 Task: Select the media files in the file and paste the copy into the workspace.
Action: Mouse moved to (10, 630)
Screenshot: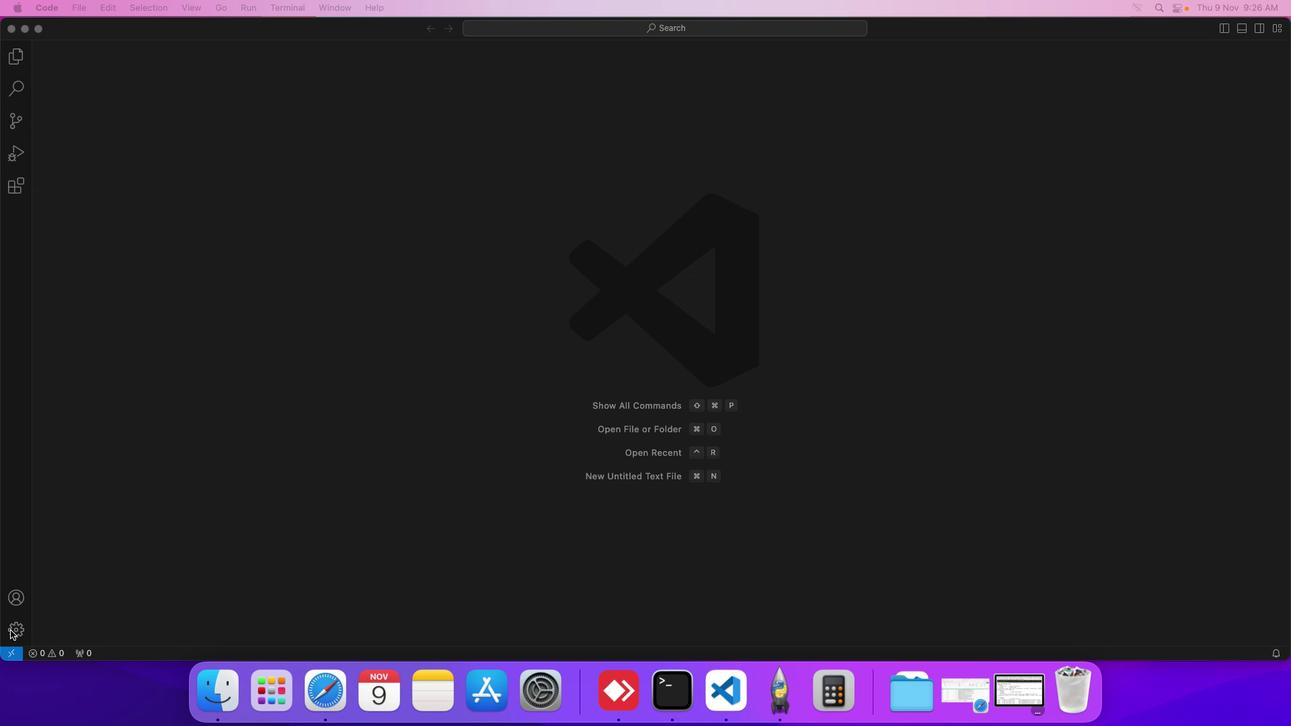 
Action: Mouse pressed left at (10, 630)
Screenshot: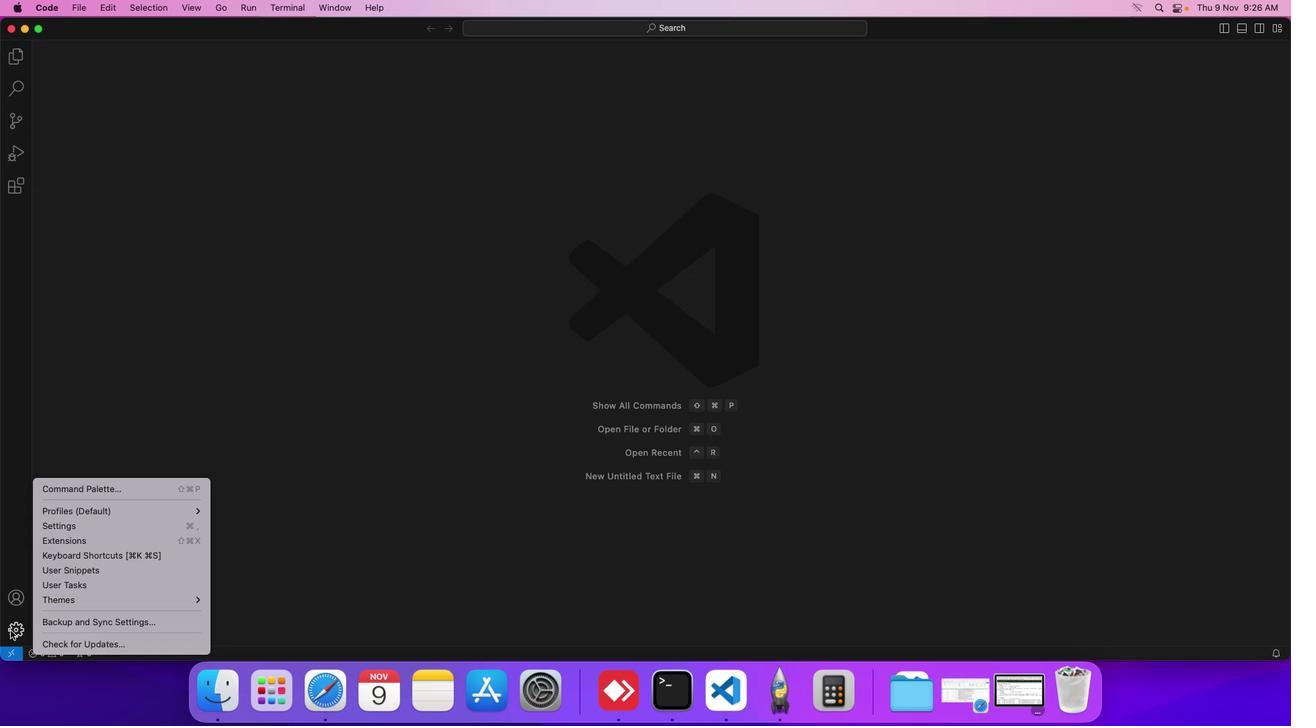 
Action: Mouse moved to (86, 530)
Screenshot: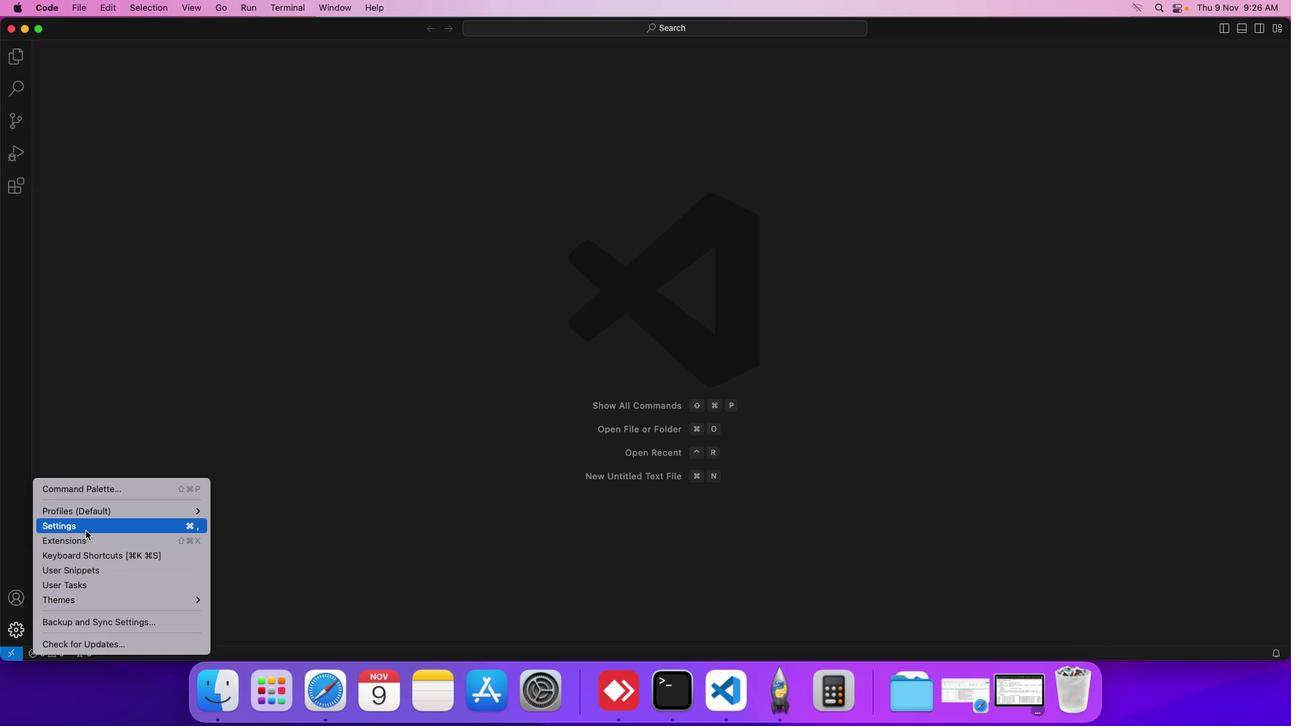 
Action: Mouse pressed left at (86, 530)
Screenshot: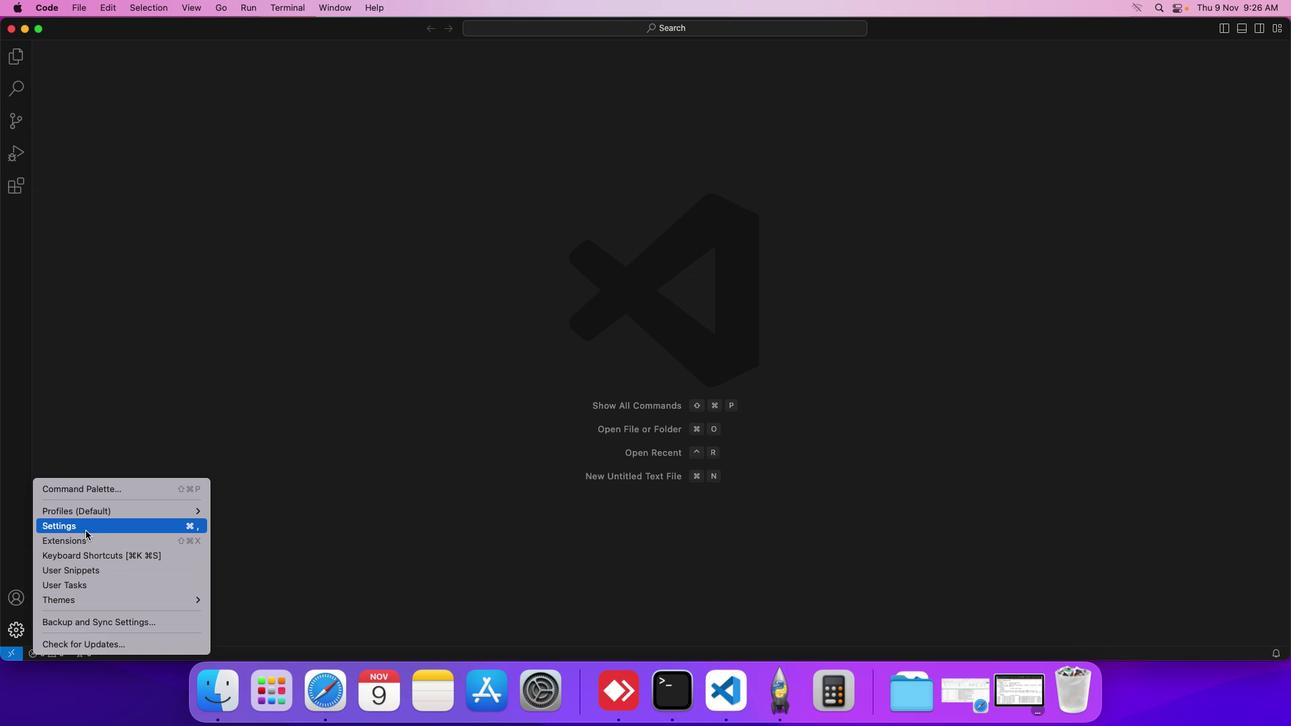 
Action: Mouse moved to (320, 246)
Screenshot: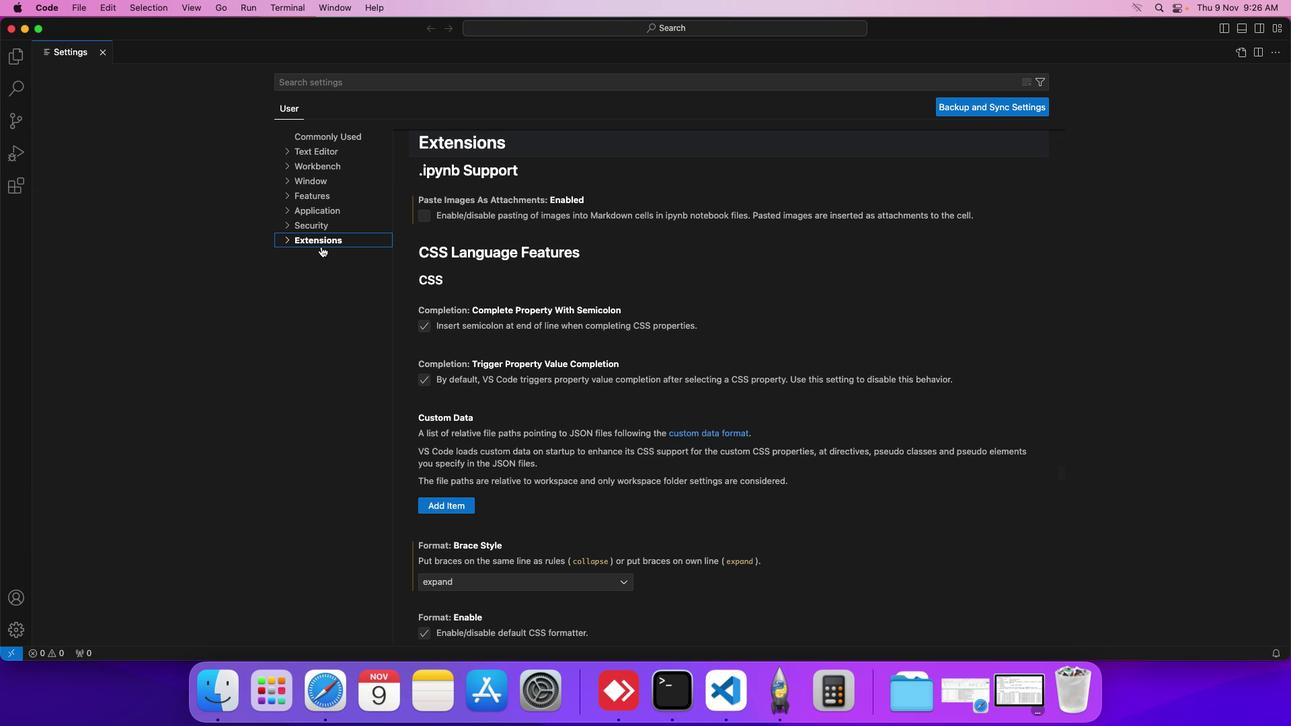 
Action: Mouse pressed left at (320, 246)
Screenshot: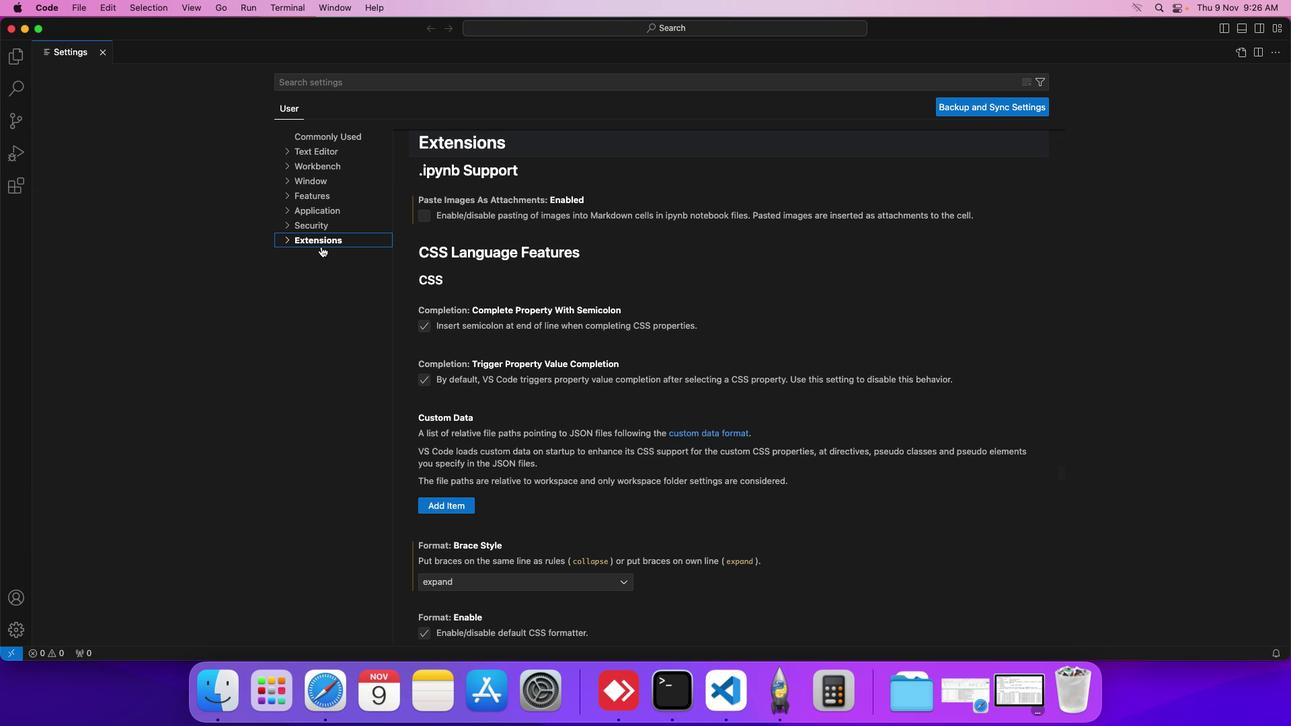 
Action: Mouse moved to (309, 416)
Screenshot: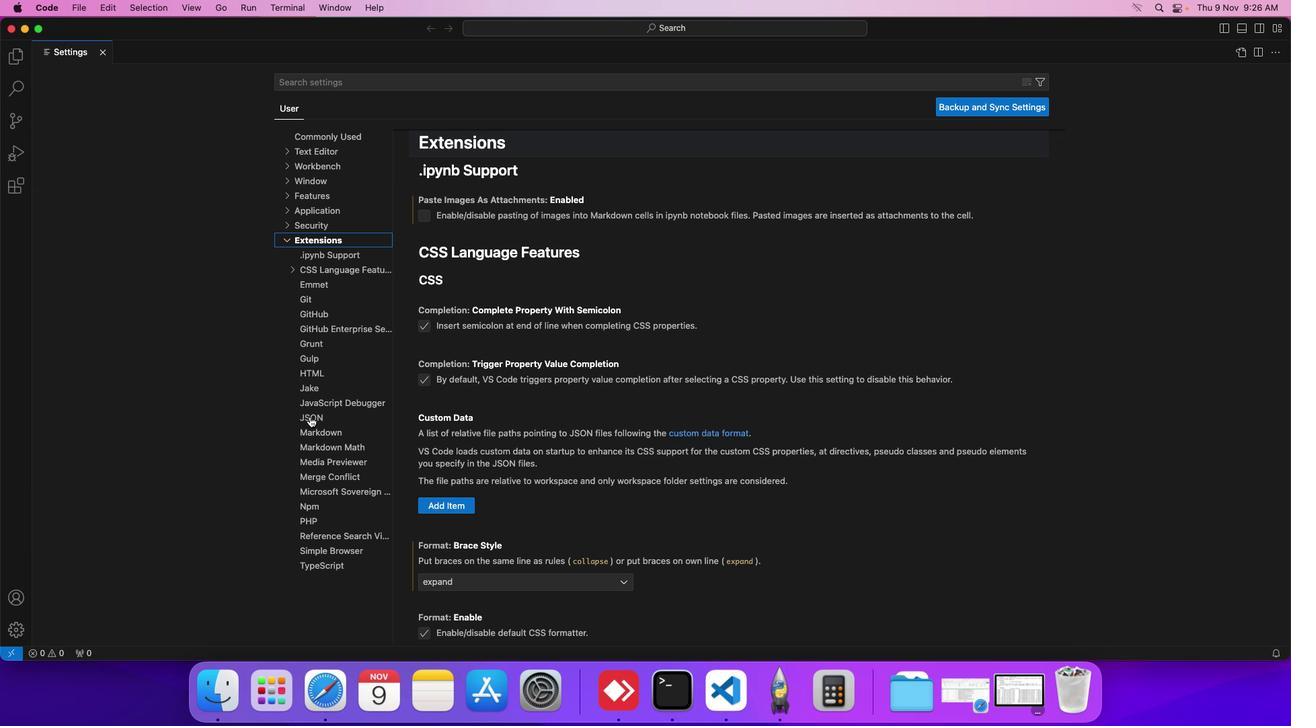 
Action: Mouse pressed left at (309, 416)
Screenshot: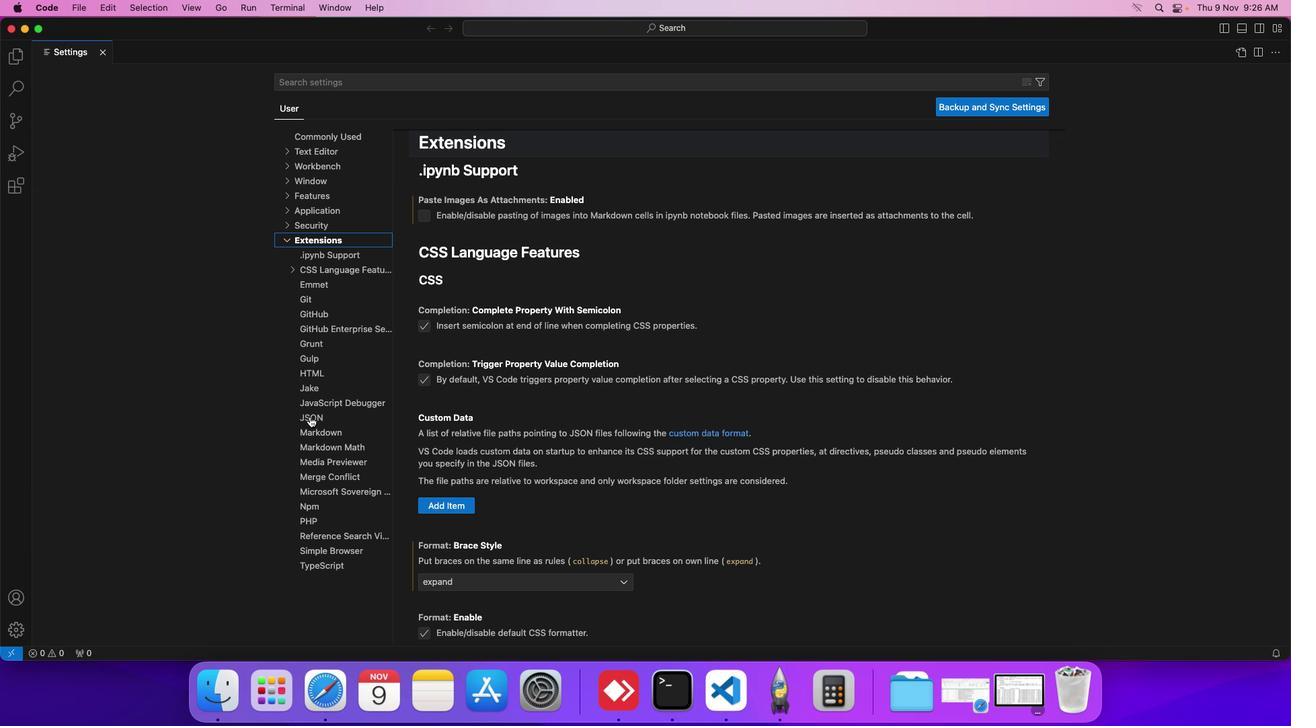 
Action: Mouse moved to (462, 399)
Screenshot: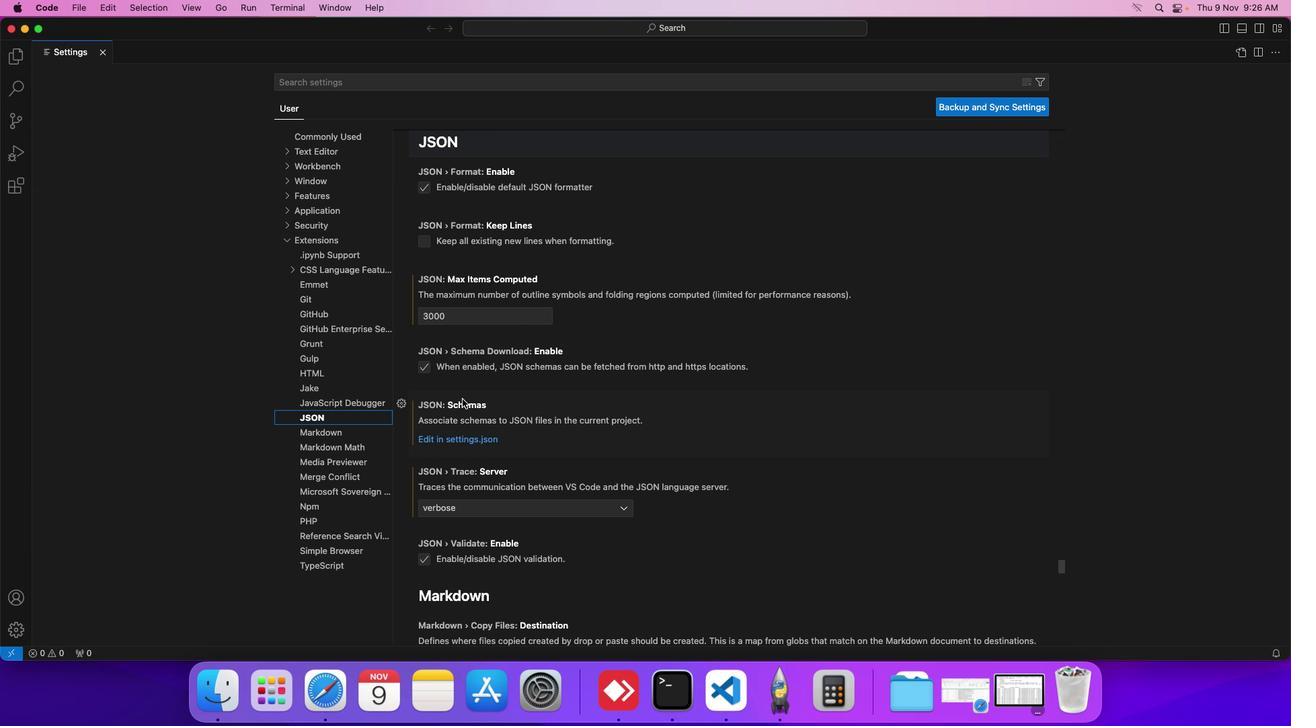 
Action: Mouse scrolled (462, 399) with delta (0, 0)
Screenshot: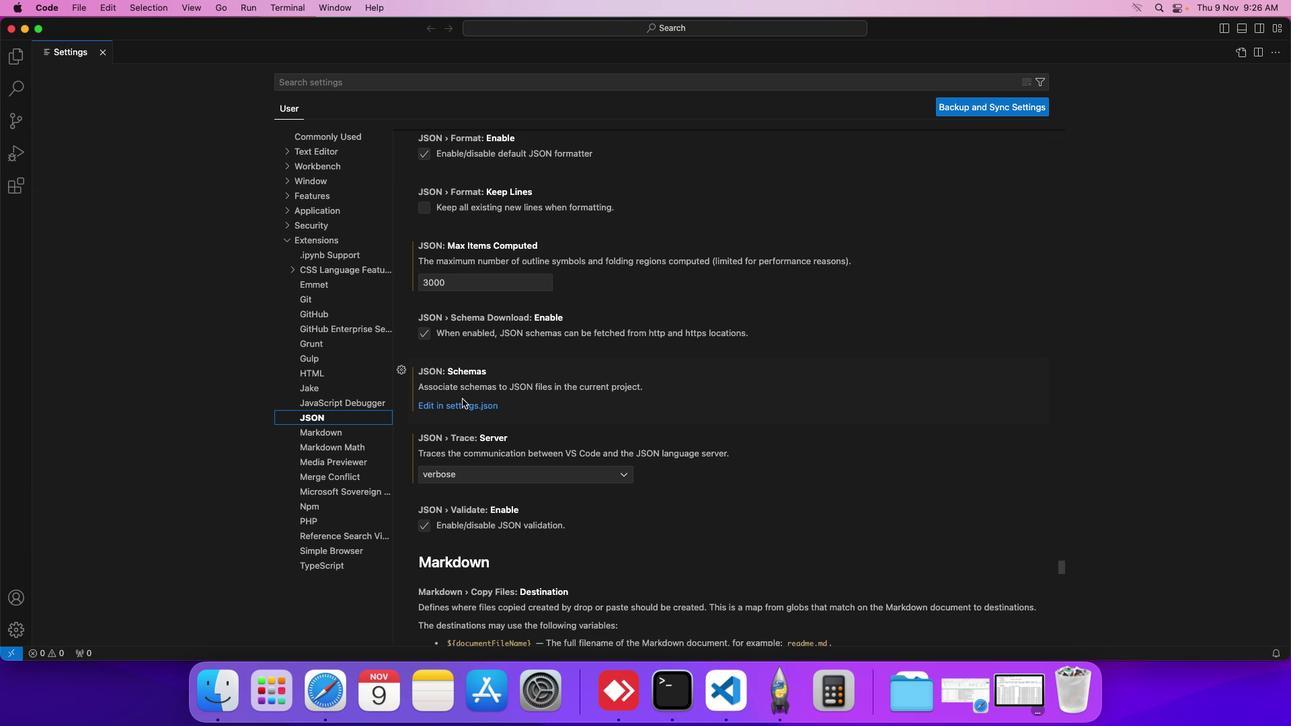 
Action: Mouse scrolled (462, 399) with delta (0, 0)
Screenshot: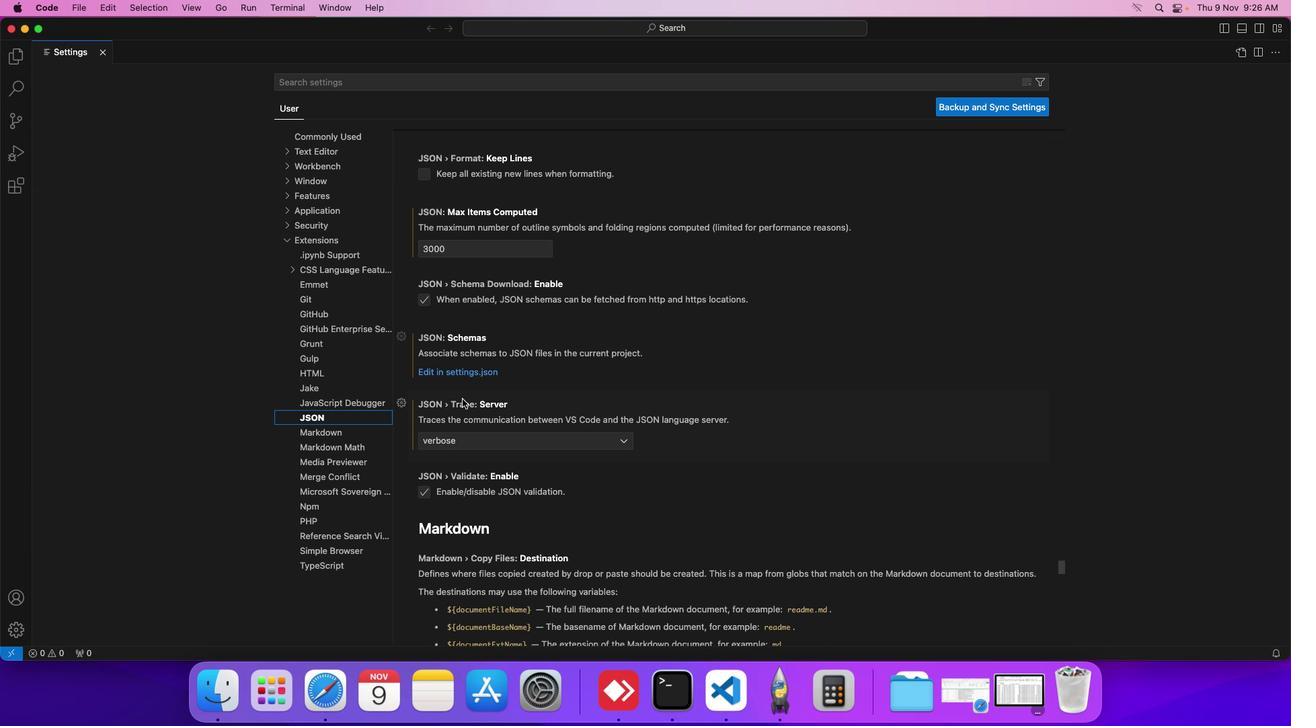 
Action: Mouse scrolled (462, 399) with delta (0, 0)
Screenshot: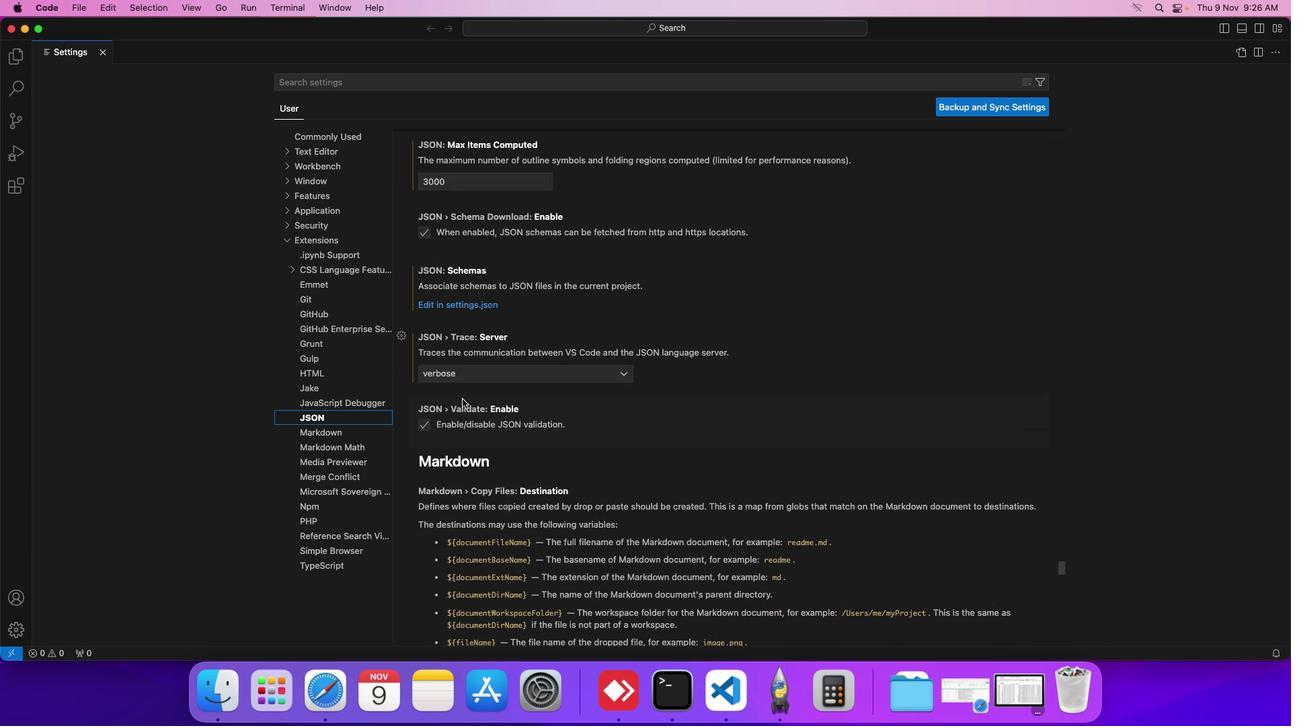 
Action: Mouse scrolled (462, 399) with delta (0, 0)
Screenshot: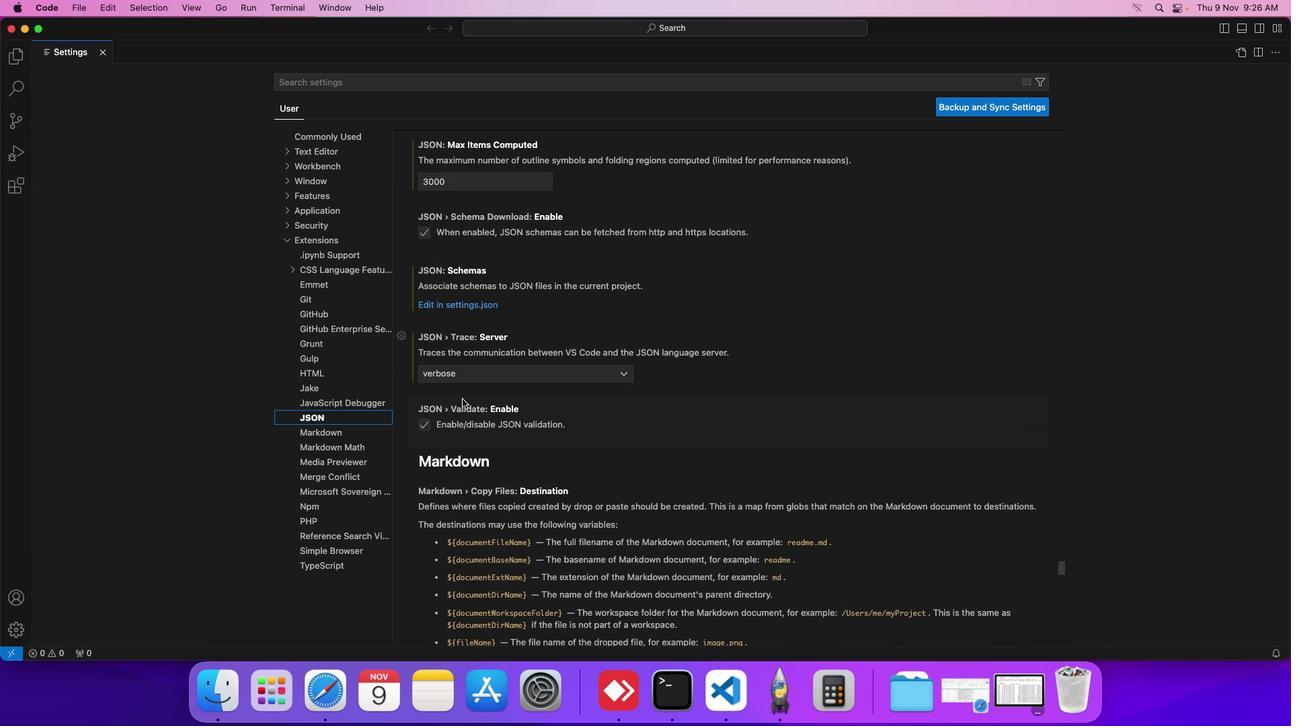 
Action: Mouse scrolled (462, 399) with delta (0, 0)
Screenshot: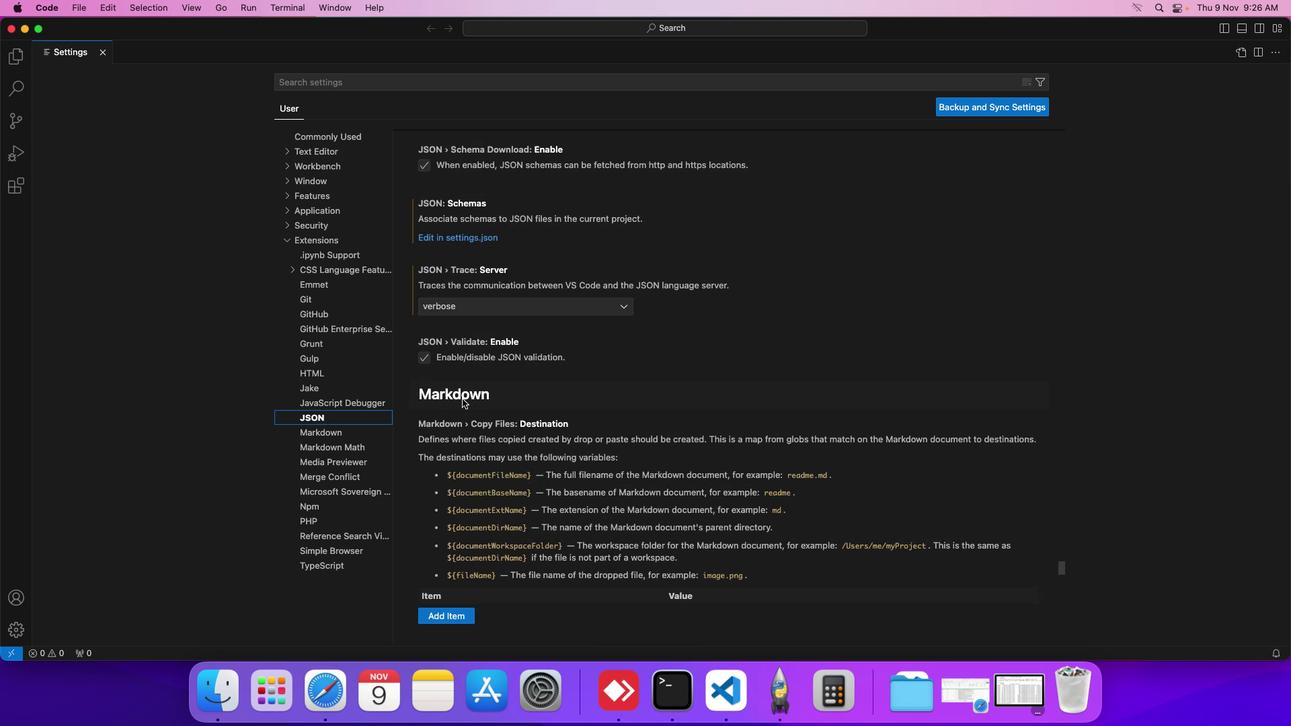 
Action: Mouse scrolled (462, 399) with delta (0, 0)
Screenshot: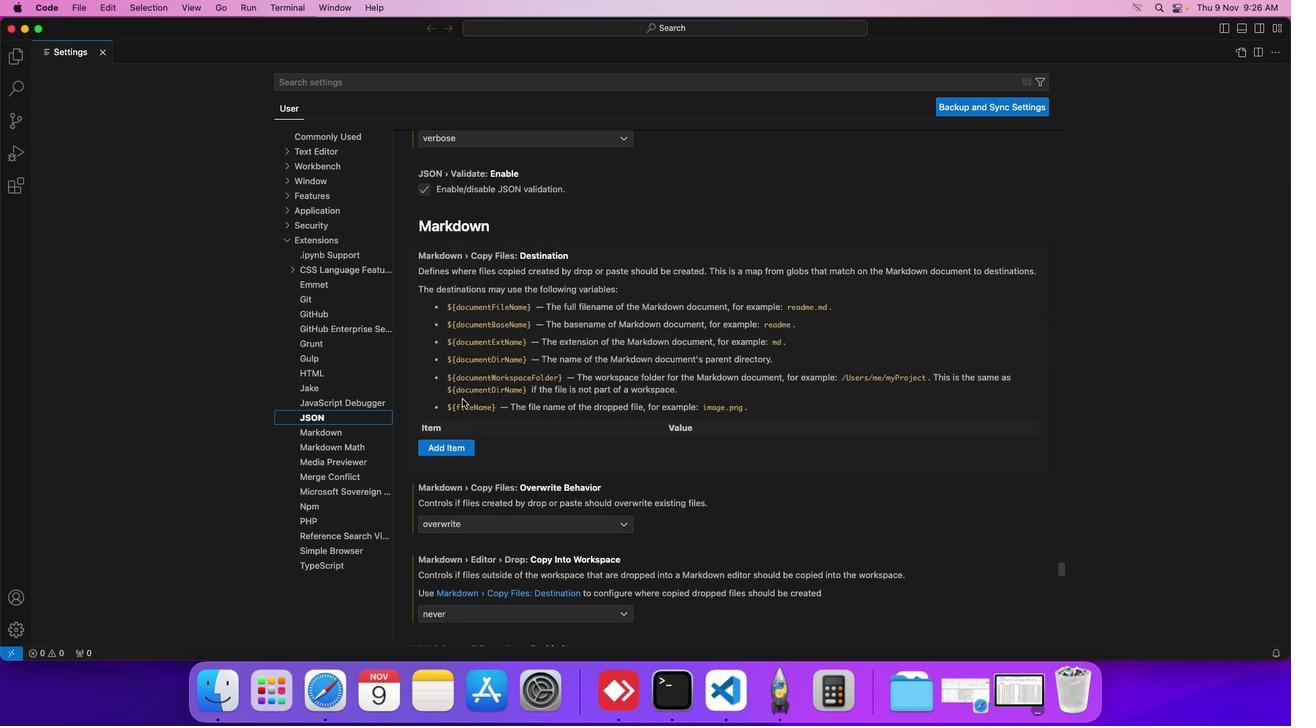 
Action: Mouse scrolled (462, 399) with delta (0, -1)
Screenshot: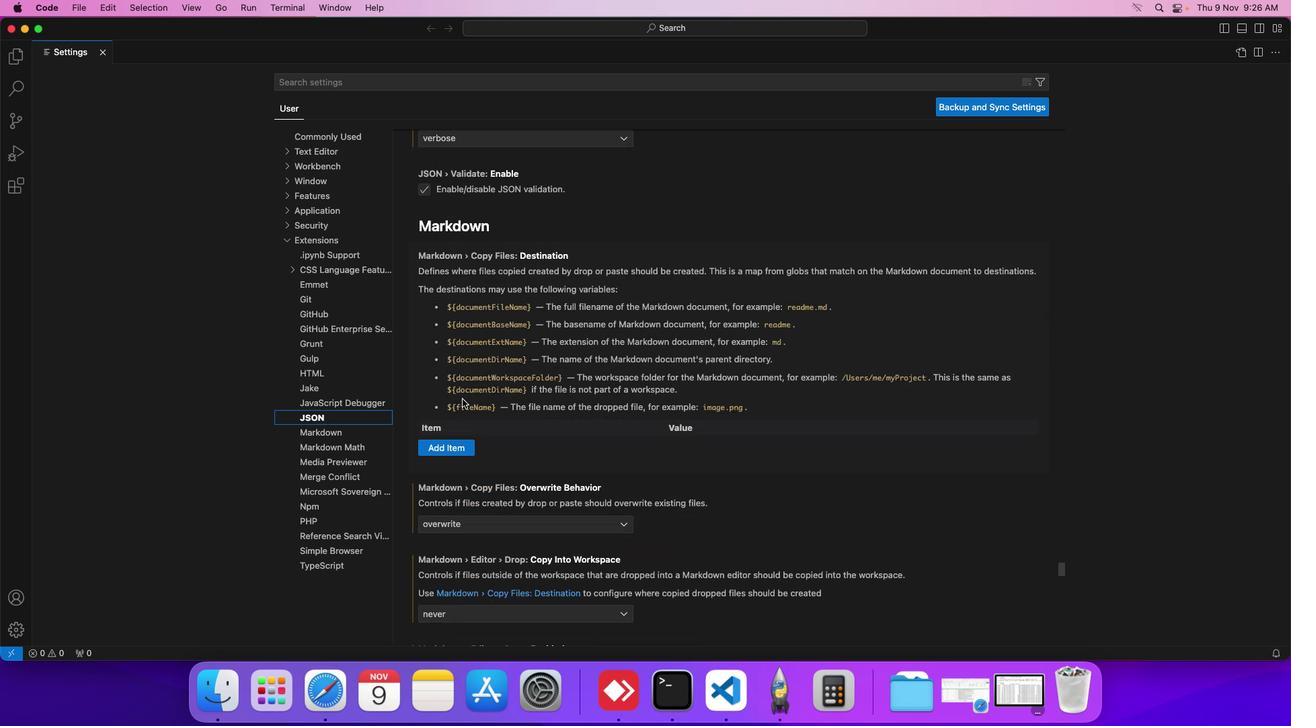 
Action: Mouse scrolled (462, 399) with delta (0, -2)
Screenshot: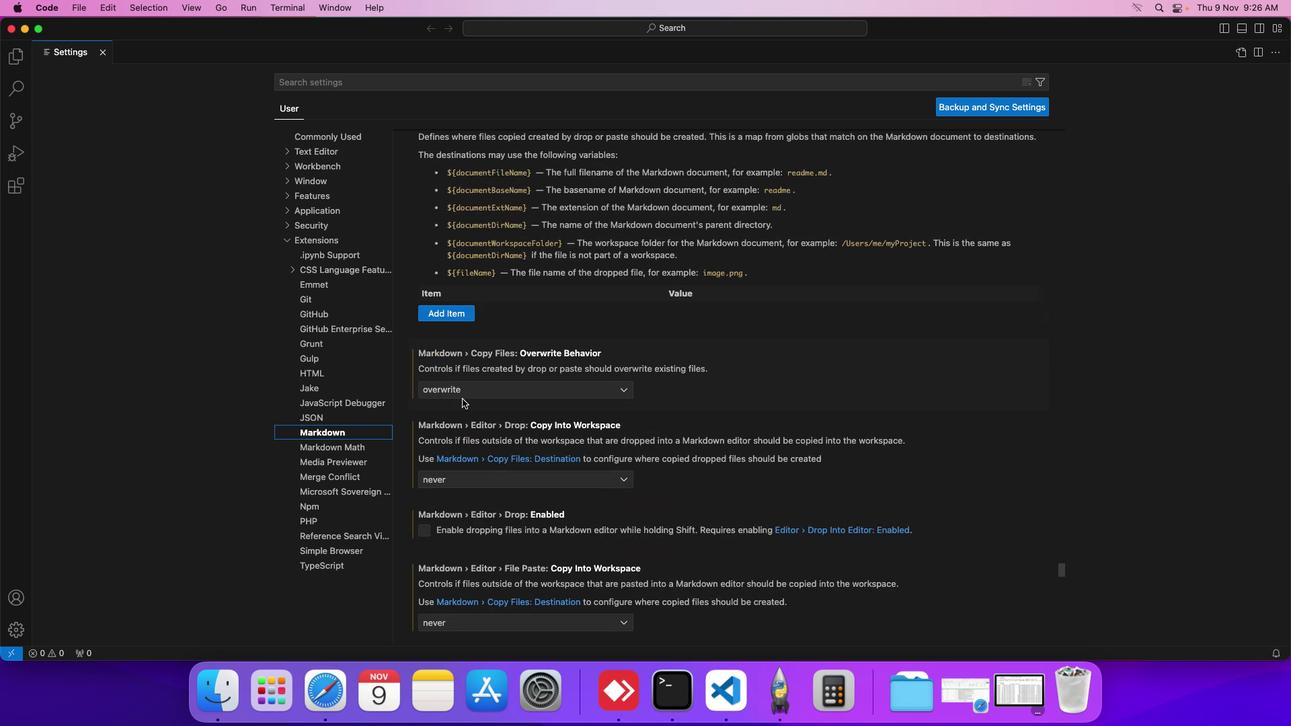 
Action: Mouse scrolled (462, 399) with delta (0, -2)
Screenshot: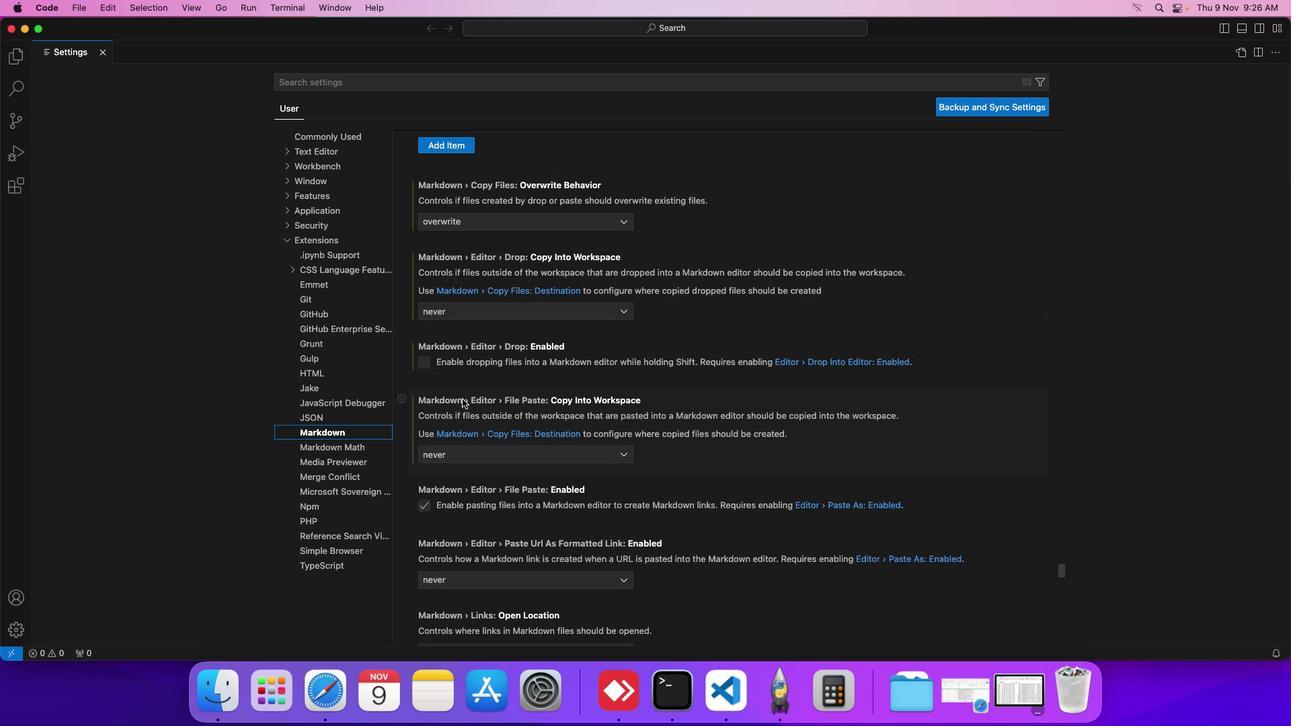 
Action: Mouse scrolled (462, 399) with delta (0, -3)
Screenshot: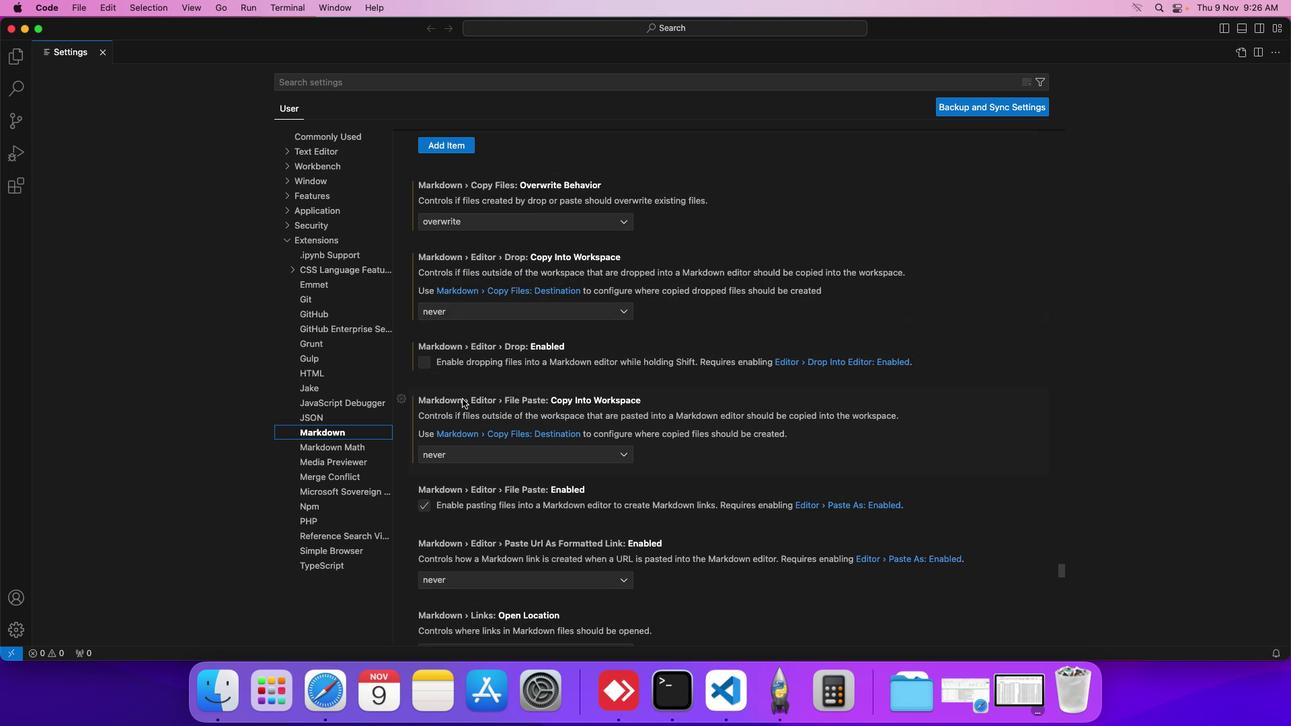 
Action: Mouse scrolled (462, 399) with delta (0, -3)
Screenshot: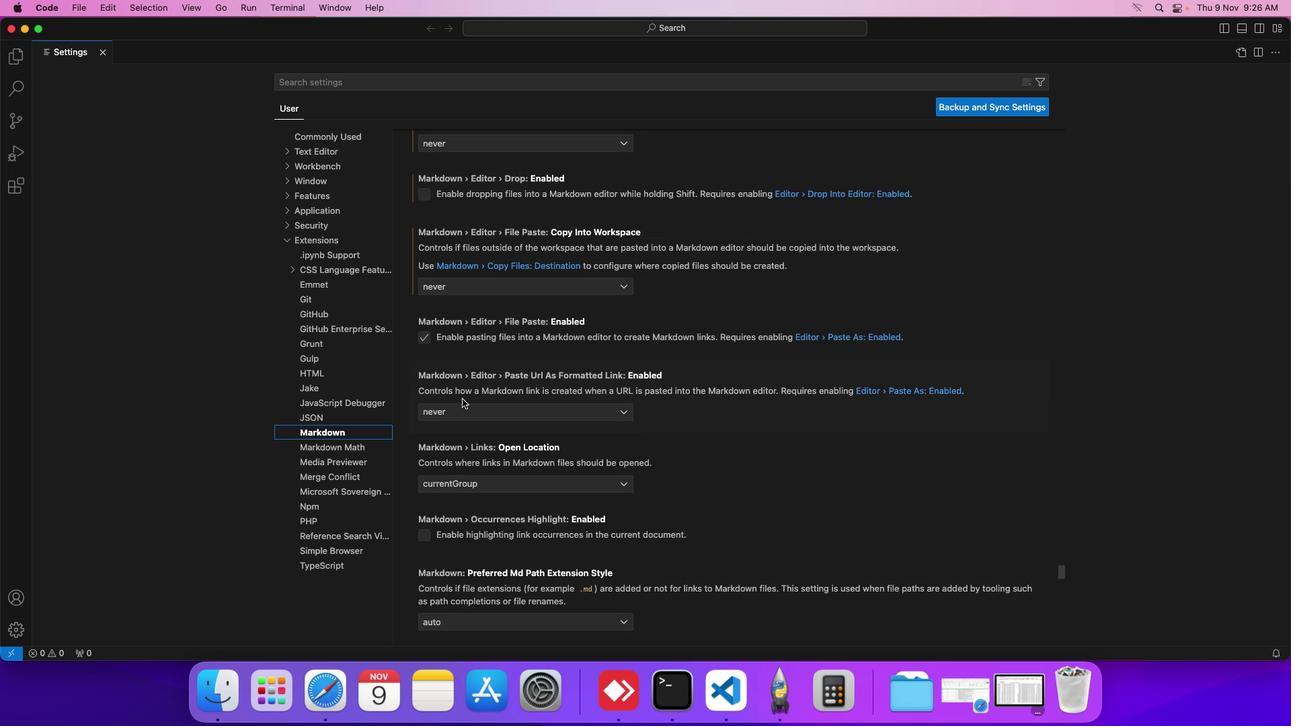 
Action: Mouse scrolled (462, 399) with delta (0, 0)
Screenshot: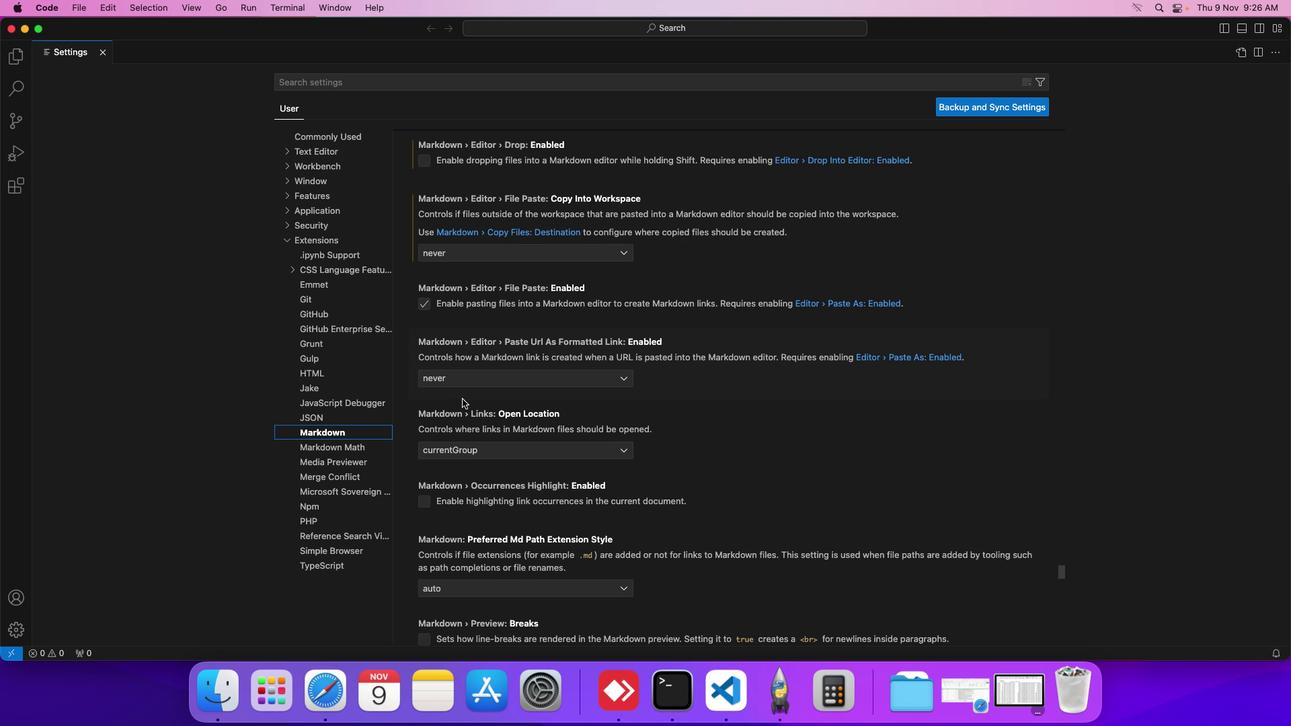 
Action: Mouse scrolled (462, 399) with delta (0, 0)
Screenshot: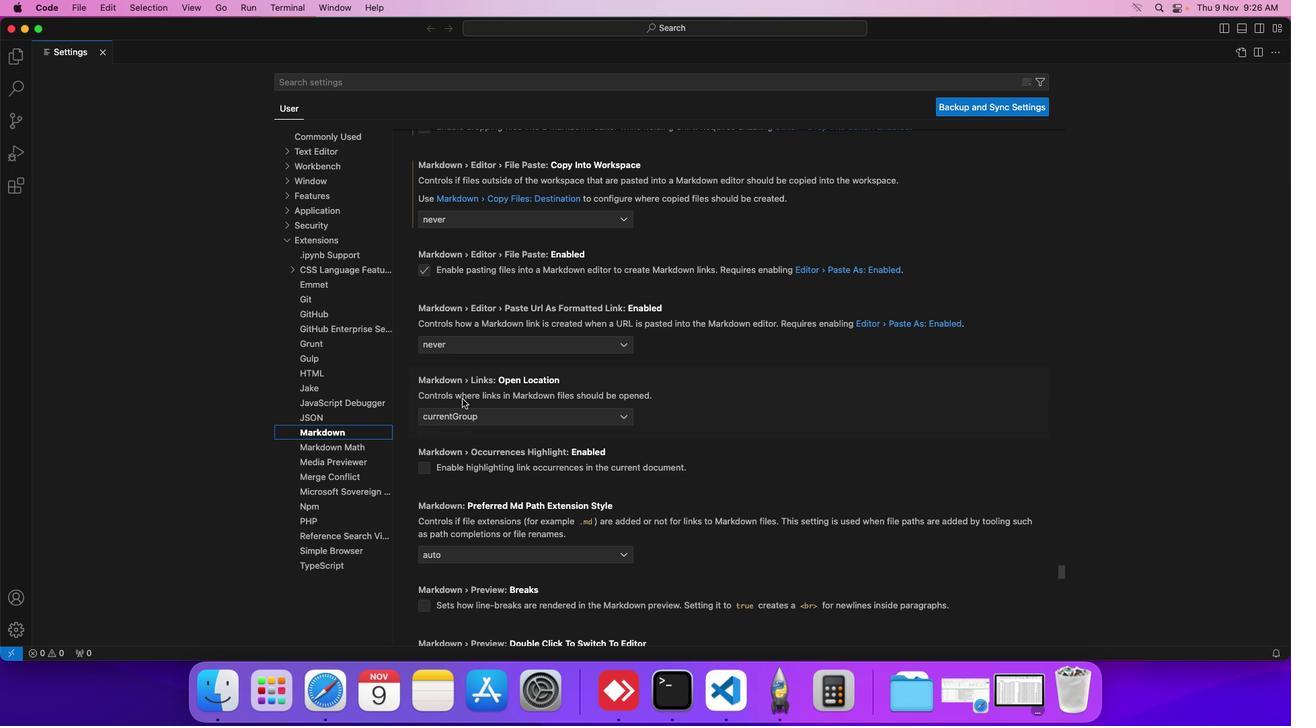 
Action: Mouse moved to (489, 368)
Screenshot: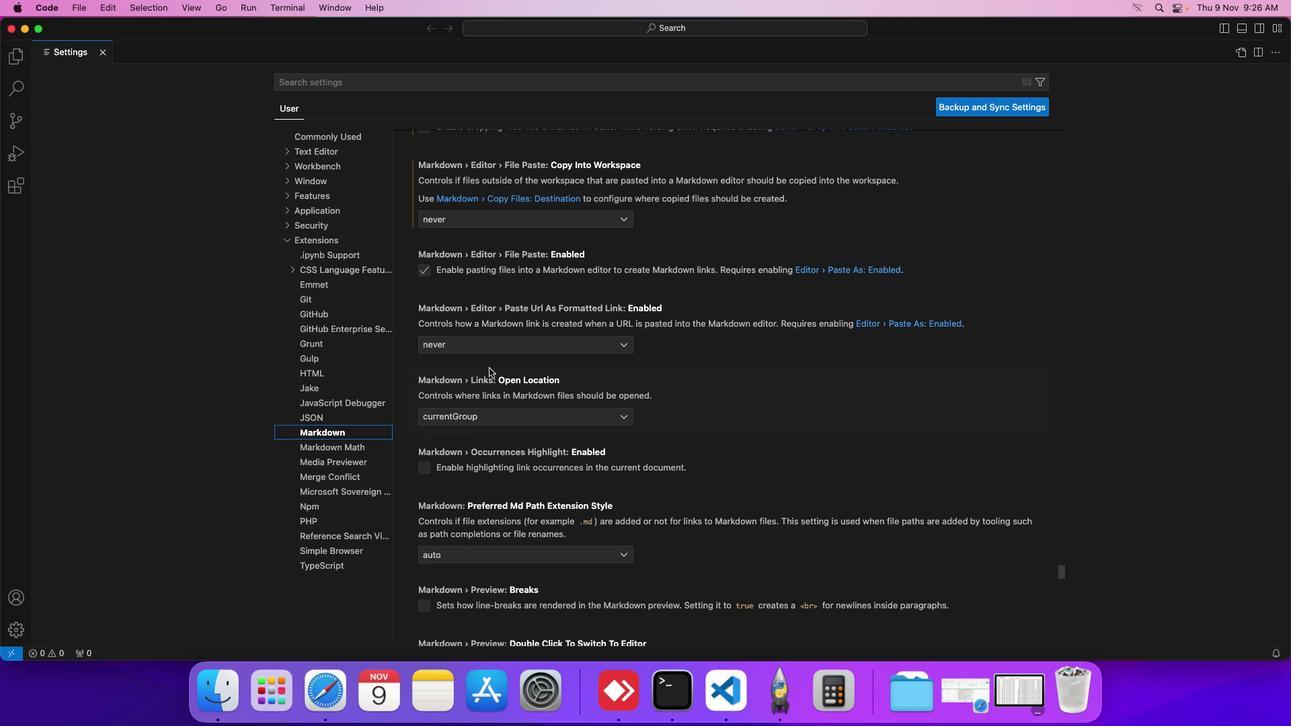 
Action: Mouse scrolled (489, 368) with delta (0, 0)
Screenshot: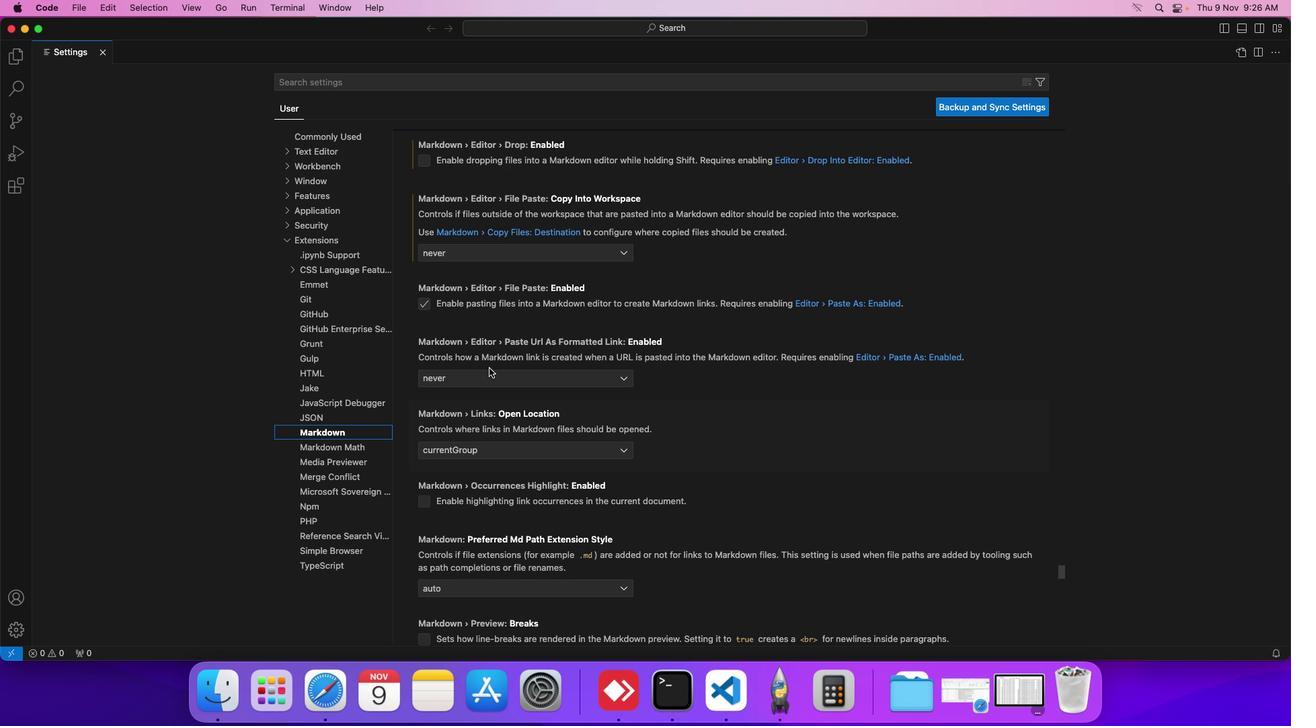 
Action: Mouse scrolled (489, 368) with delta (0, 0)
Screenshot: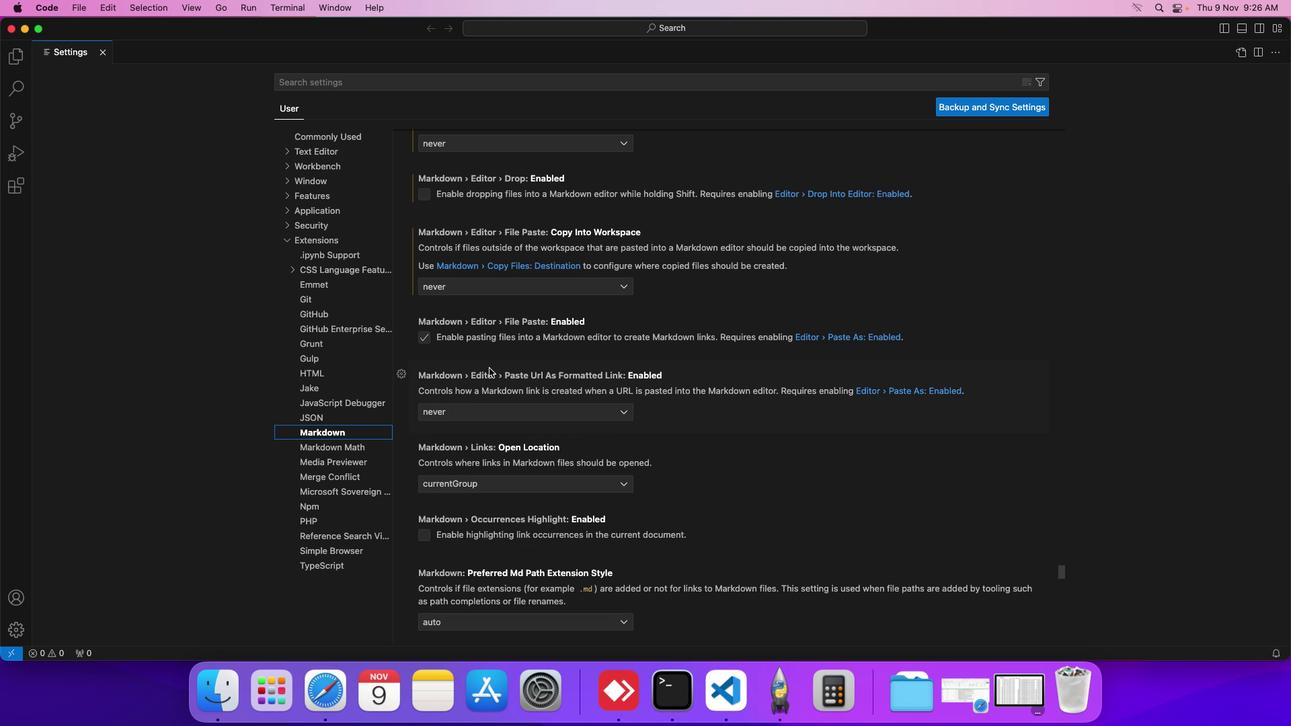 
Action: Mouse moved to (523, 278)
Screenshot: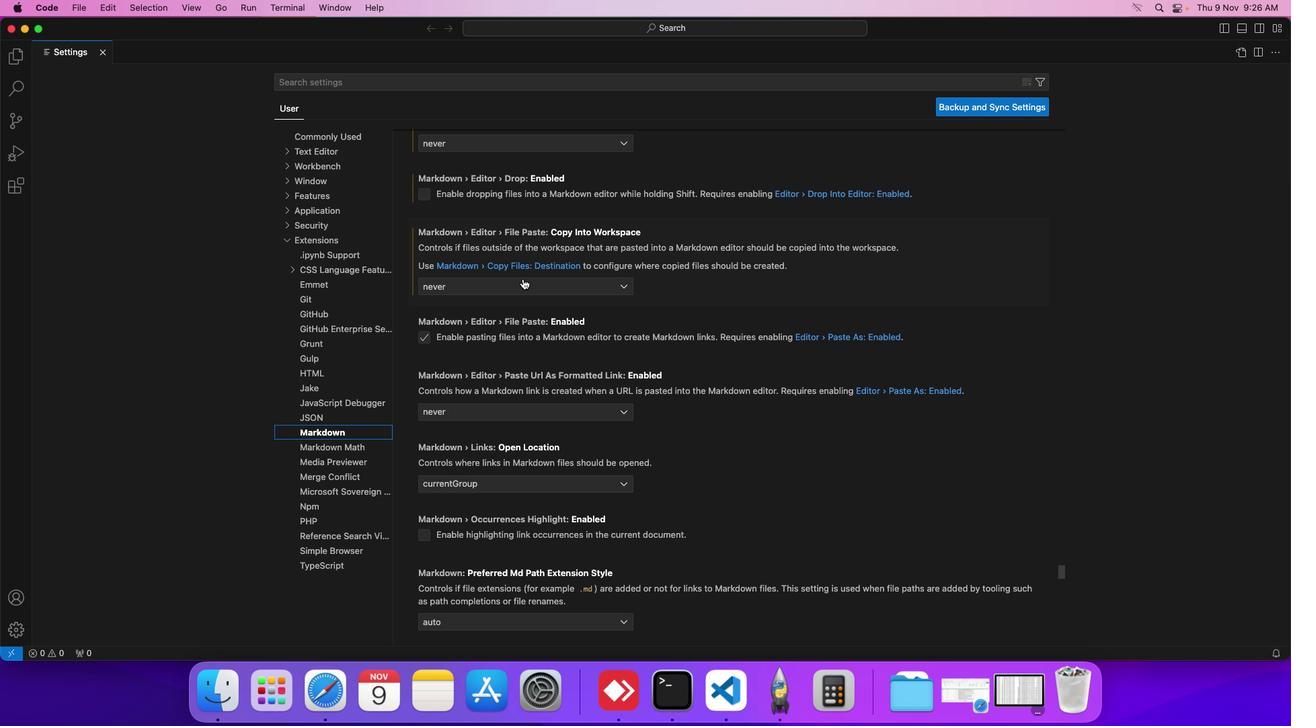 
Action: Mouse pressed left at (523, 278)
Screenshot: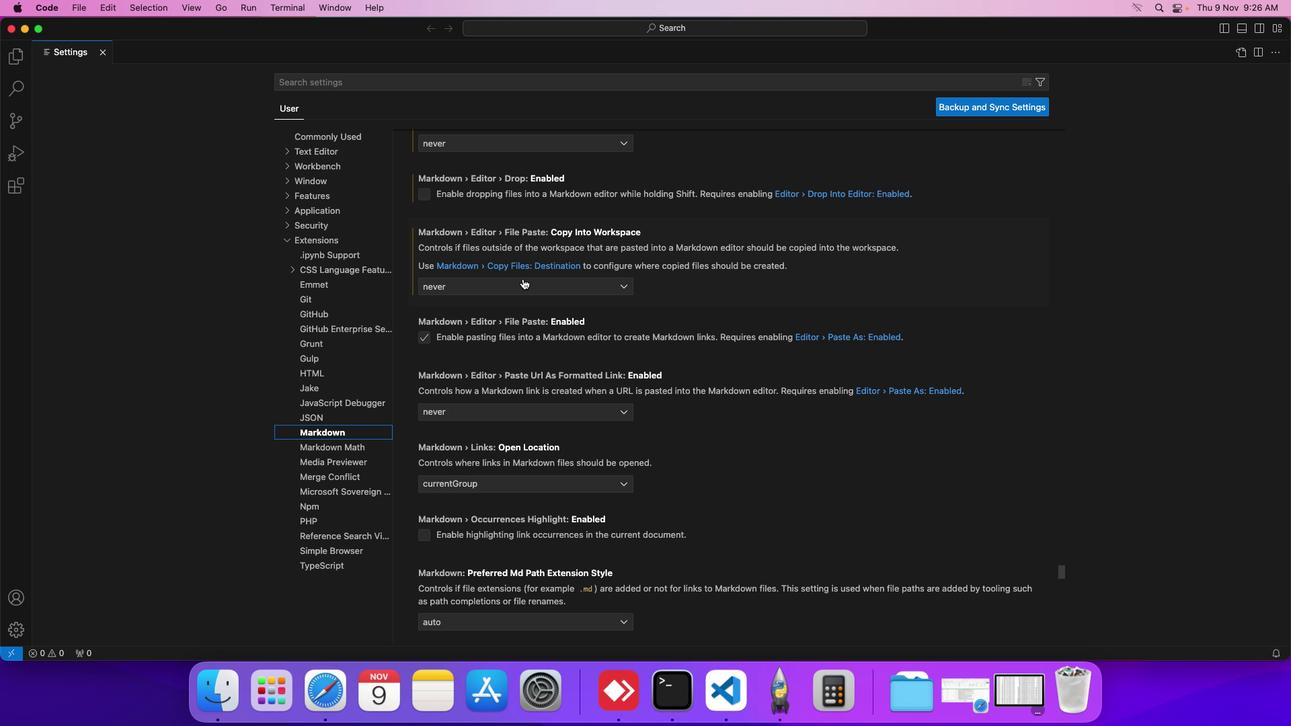 
Action: Mouse moved to (497, 297)
Screenshot: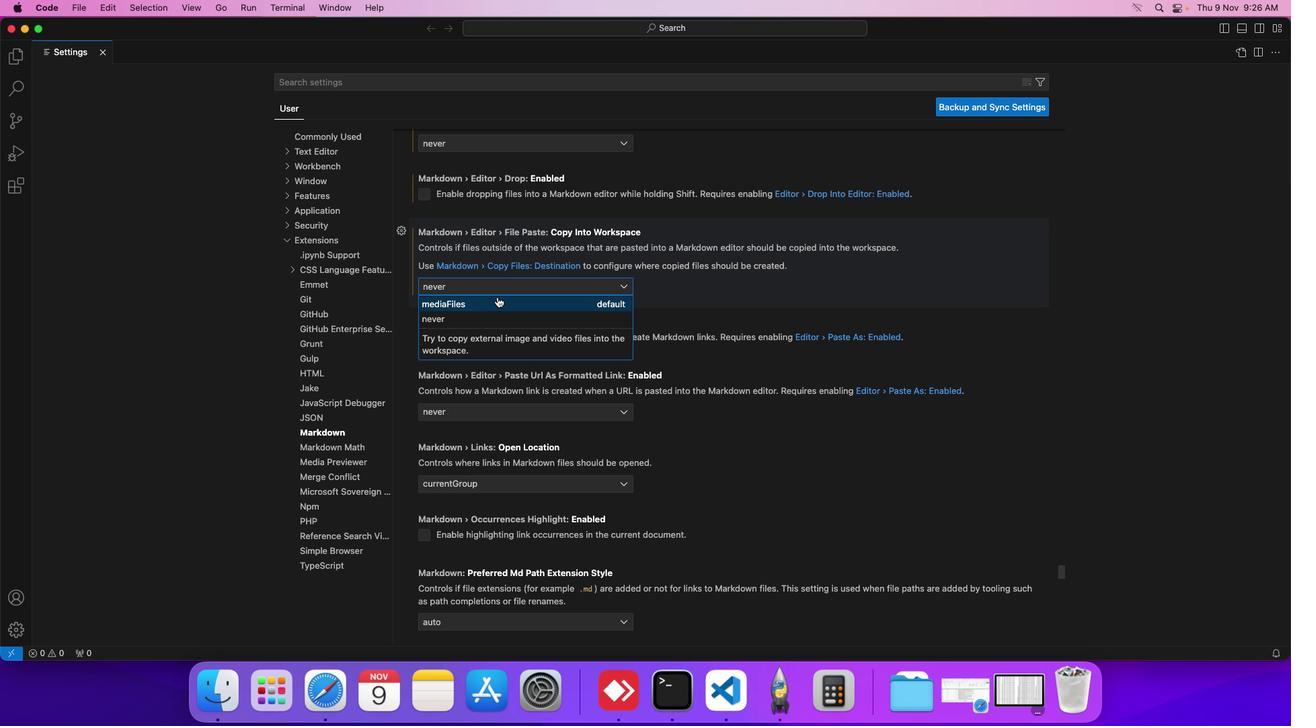 
Action: Mouse pressed left at (497, 297)
Screenshot: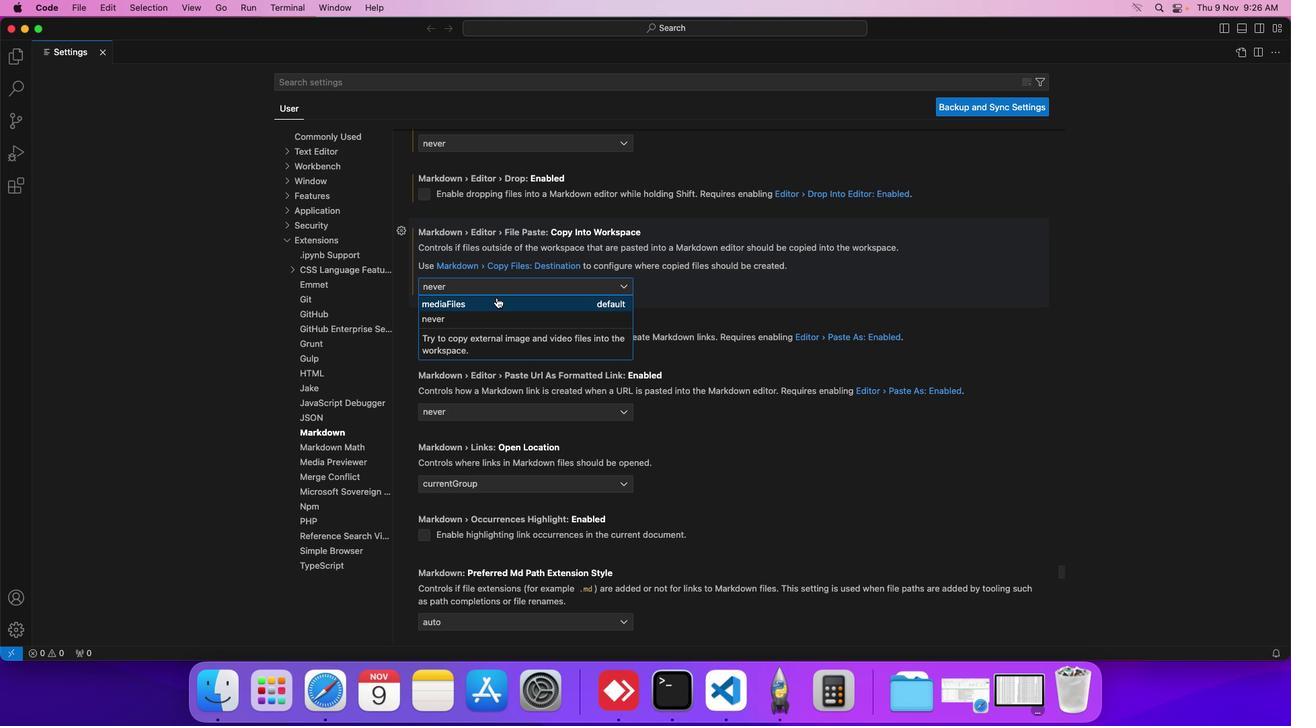 
Action: Mouse moved to (514, 296)
Screenshot: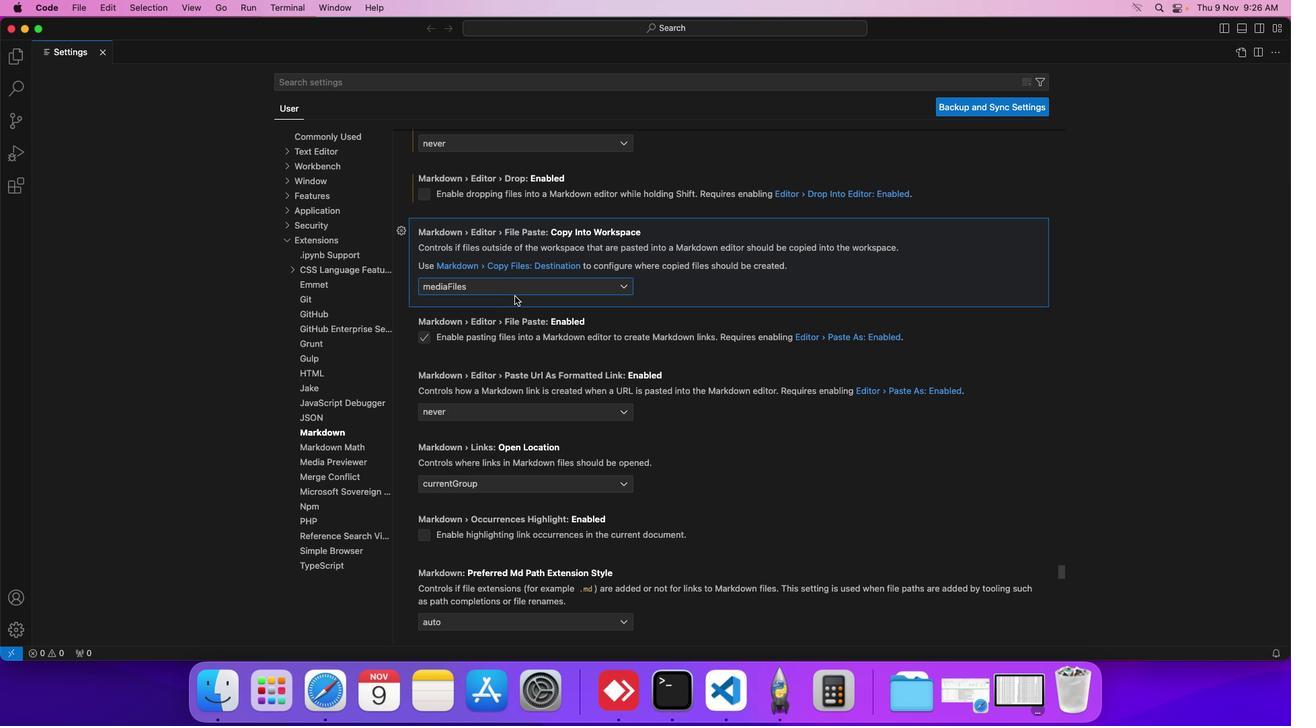 
